 Task: Create a sub task Design and Implement Solution for the task  Create user profiles and permissions system for the app in the project TurboCharge , assign it to team member softage.10@softage.net and update the status of the sub task to  On Track  , set the priority of the sub task to Low.
Action: Mouse moved to (69, 424)
Screenshot: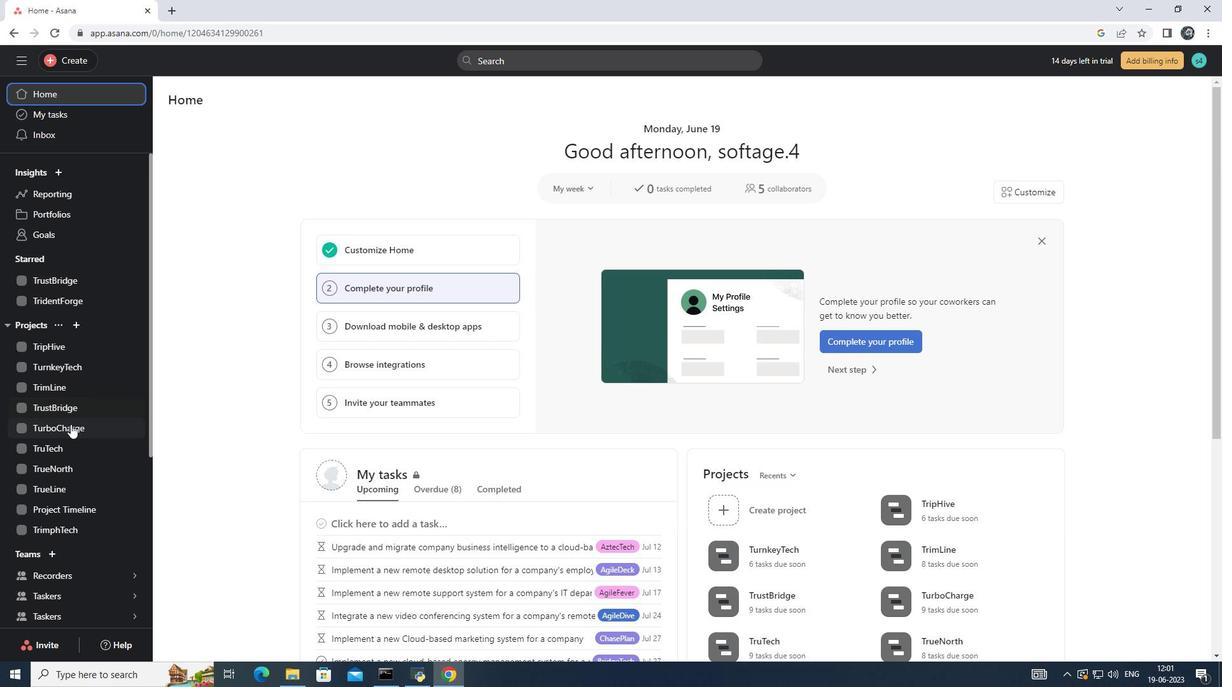 
Action: Mouse pressed left at (69, 424)
Screenshot: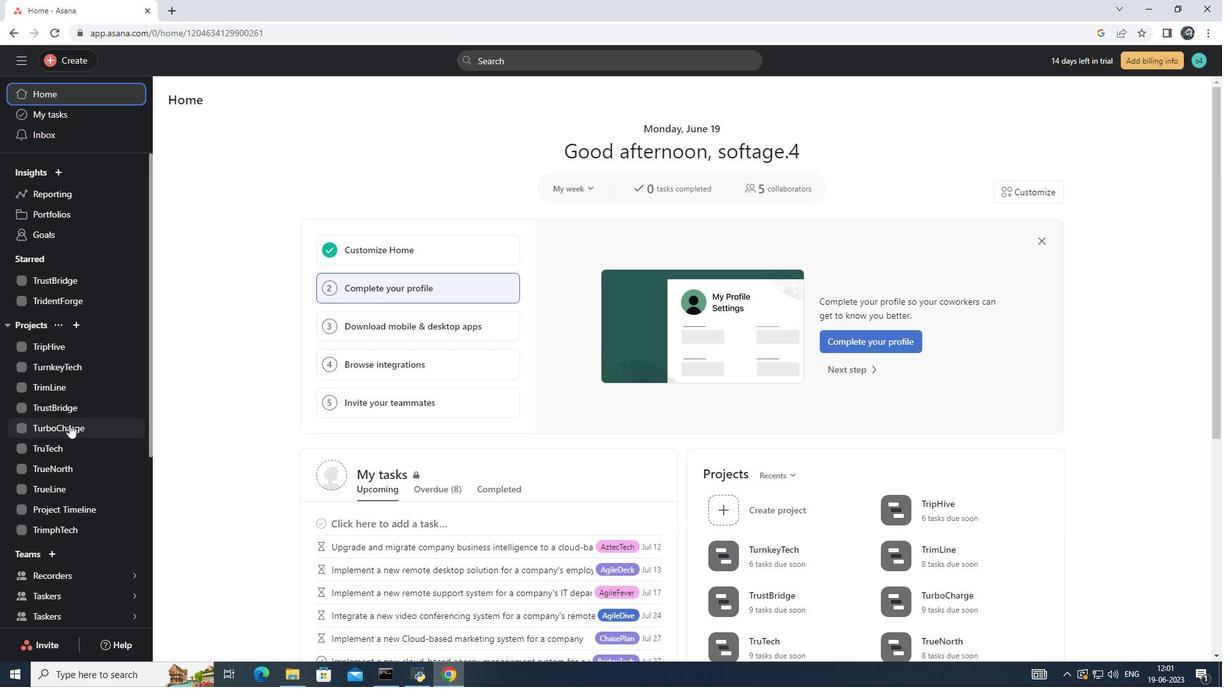 
Action: Mouse moved to (511, 299)
Screenshot: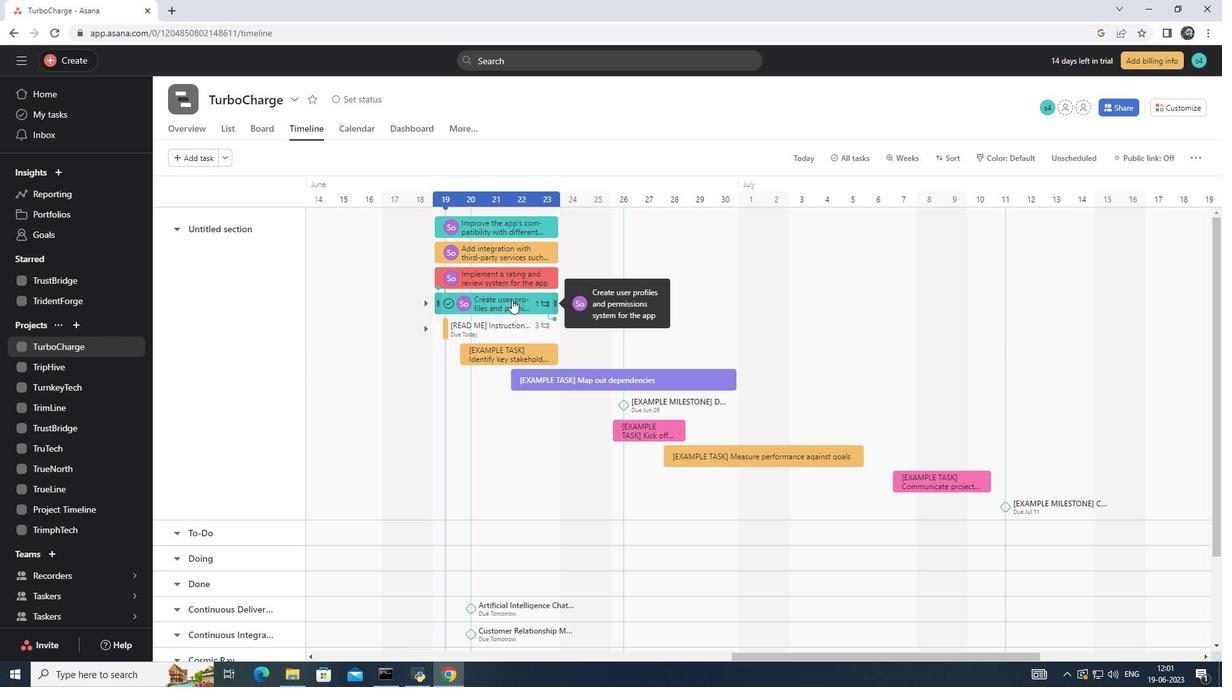 
Action: Mouse pressed left at (511, 299)
Screenshot: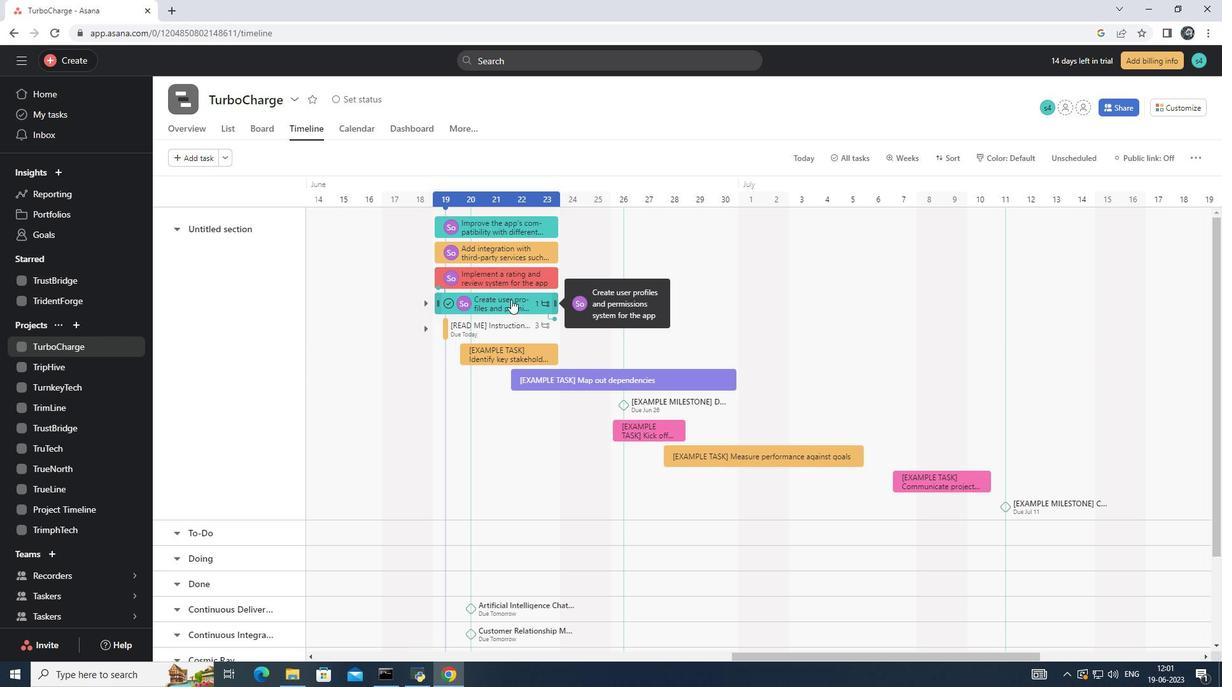 
Action: Mouse moved to (942, 474)
Screenshot: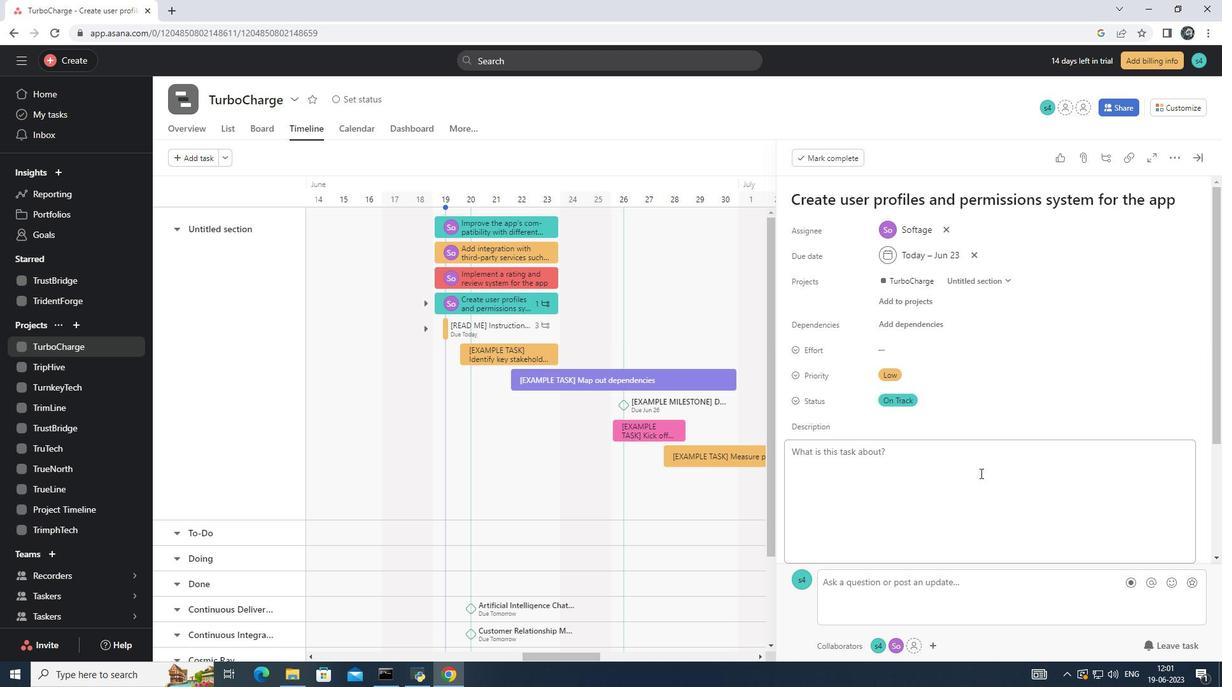 
Action: Mouse scrolled (942, 473) with delta (0, 0)
Screenshot: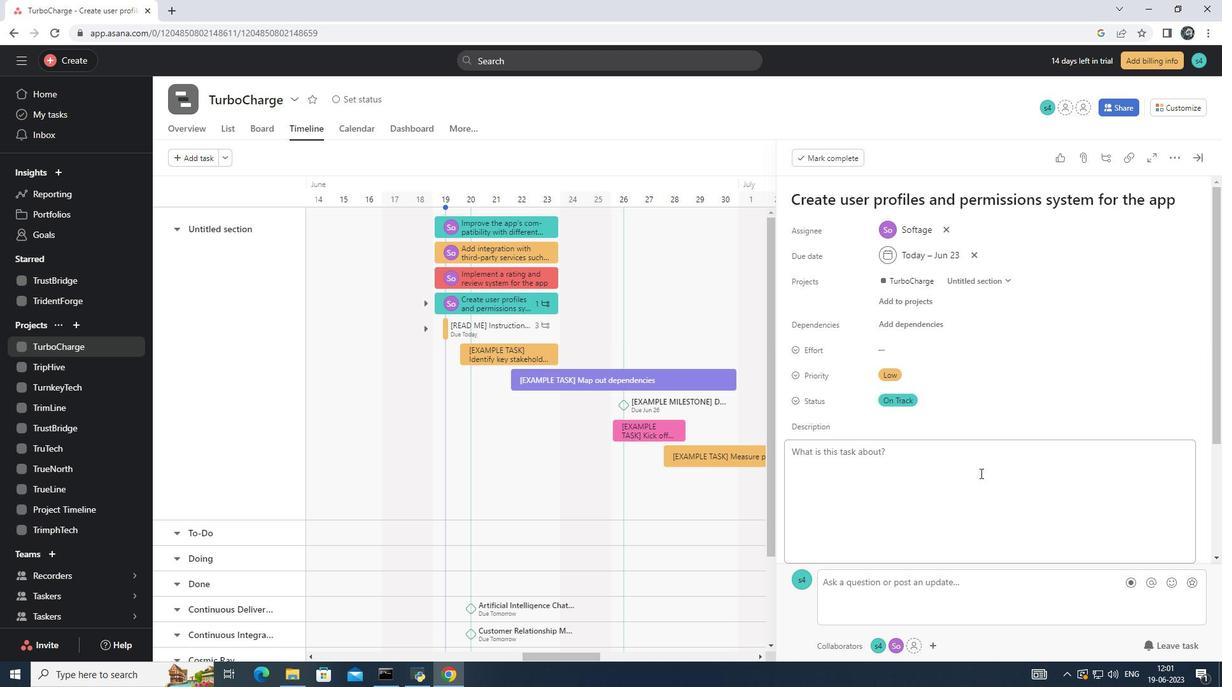 
Action: Mouse moved to (933, 475)
Screenshot: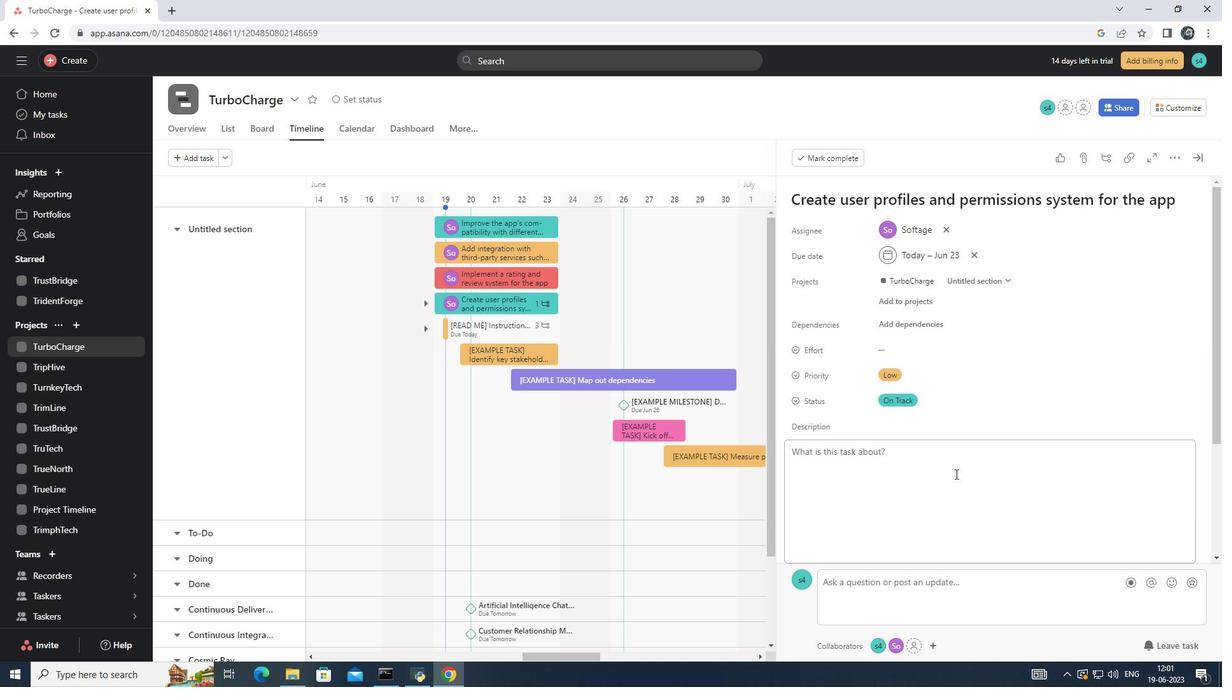
Action: Mouse scrolled (936, 474) with delta (0, 0)
Screenshot: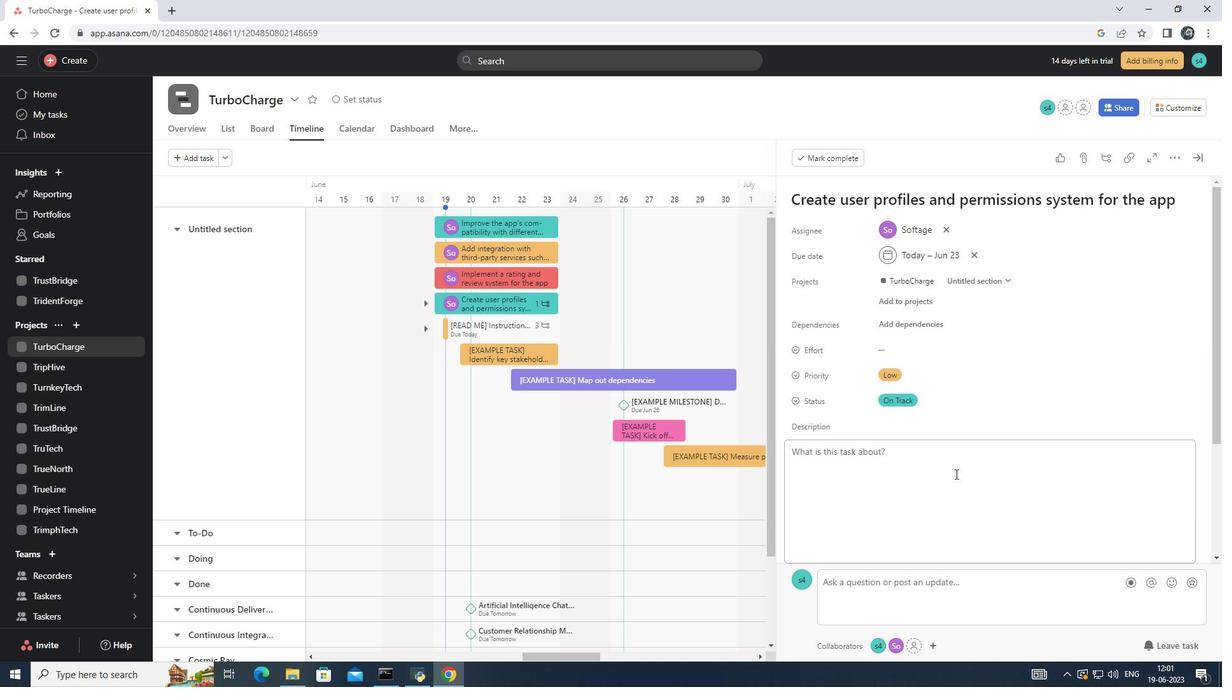 
Action: Mouse moved to (811, 499)
Screenshot: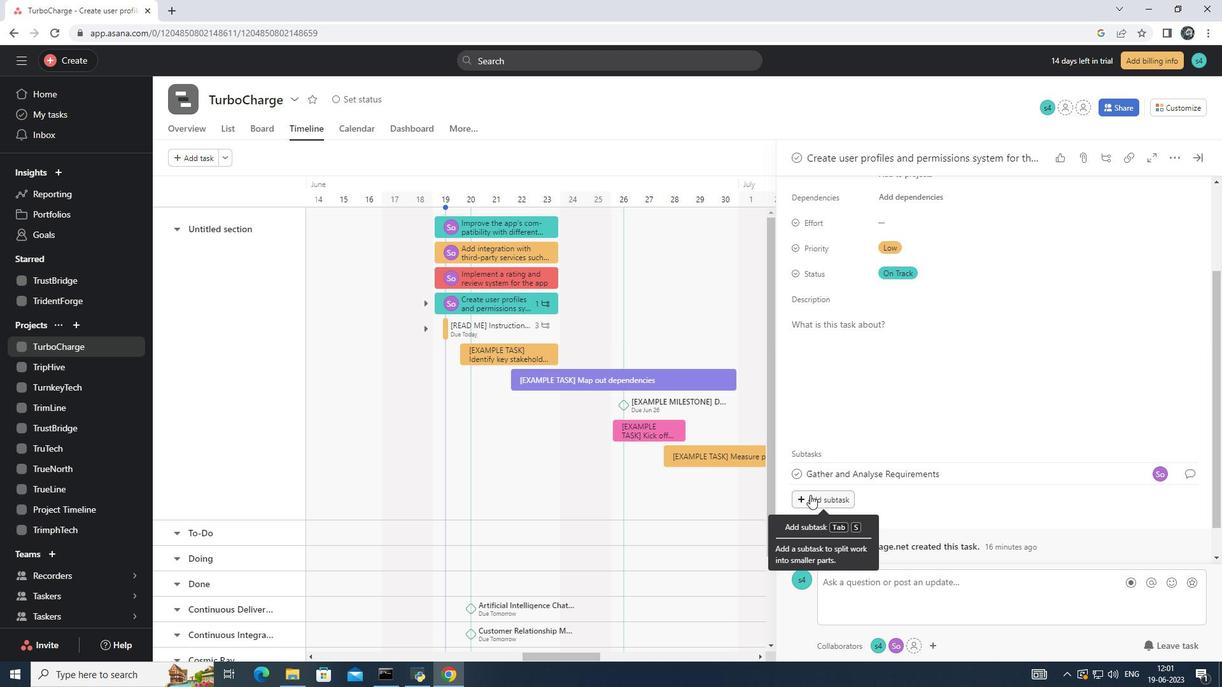 
Action: Mouse pressed left at (811, 499)
Screenshot: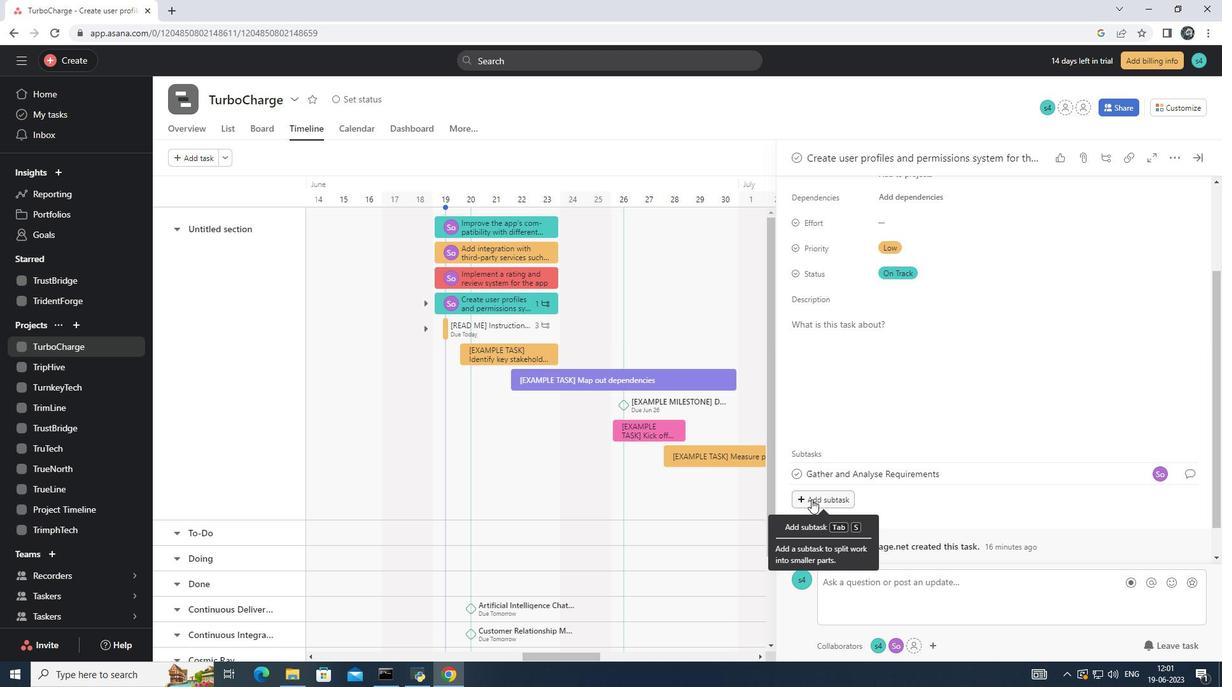 
Action: Mouse moved to (811, 474)
Screenshot: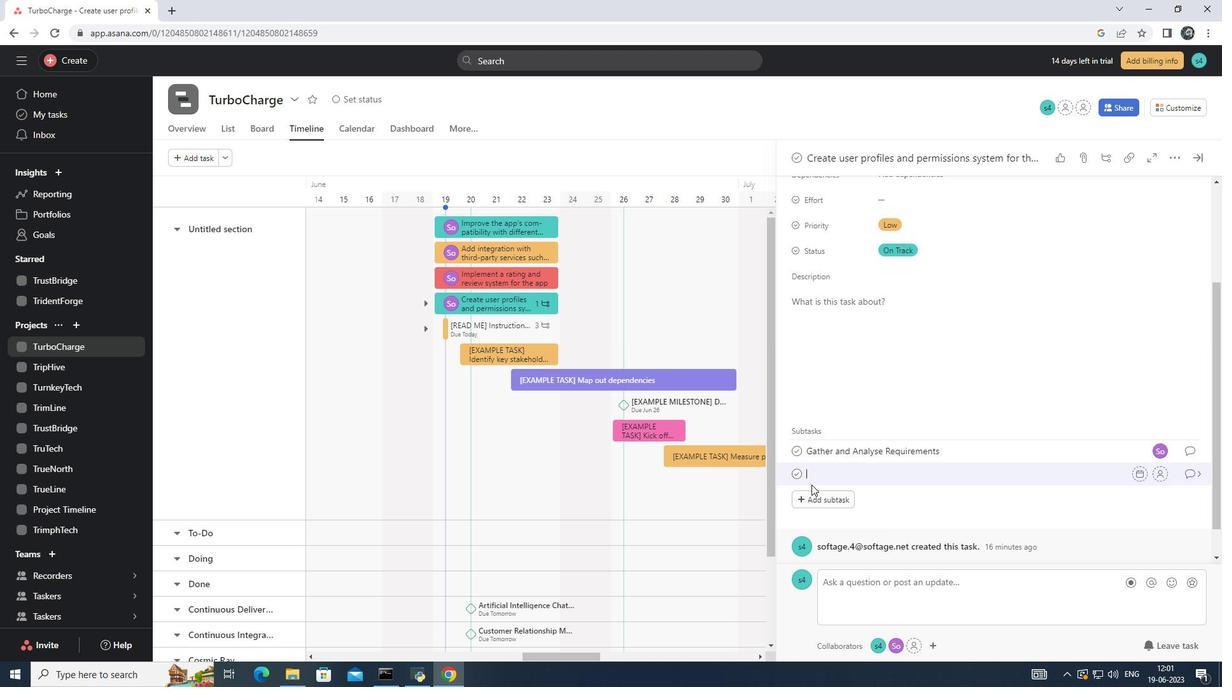 
Action: Mouse pressed left at (811, 474)
Screenshot: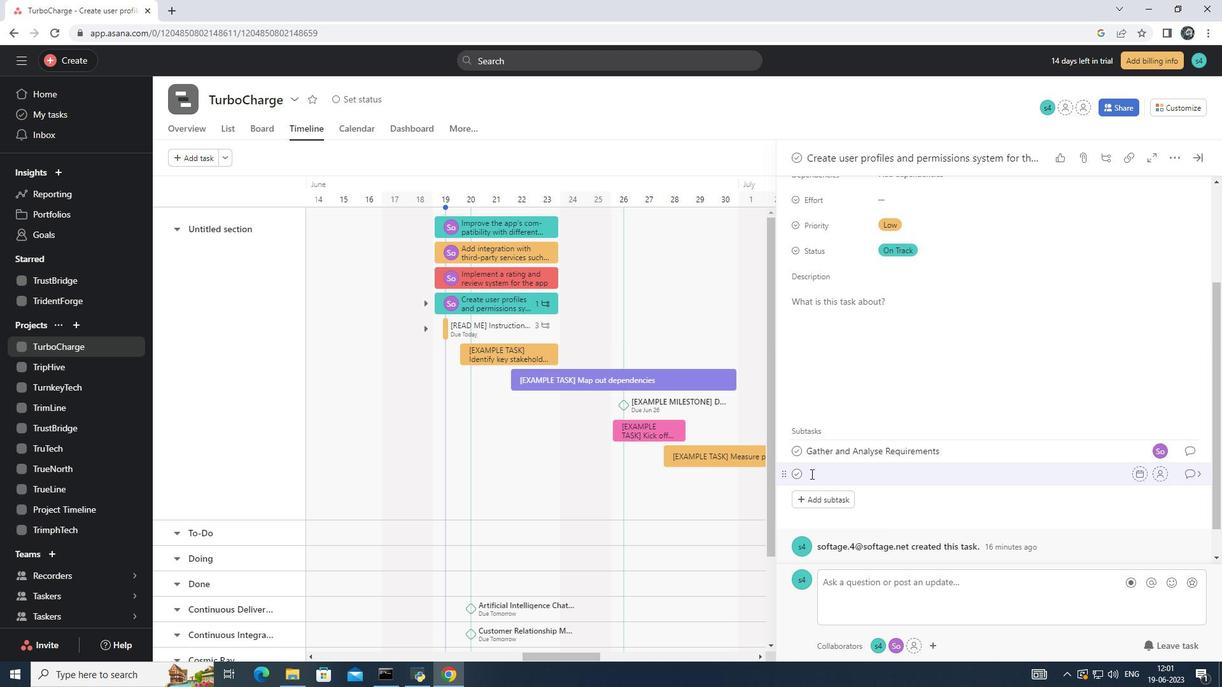 
Action: Key pressed <Key.shift>Design<Key.space>and<Key.space><Key.shift>Implement<Key.space><Key.shift>Solution
Screenshot: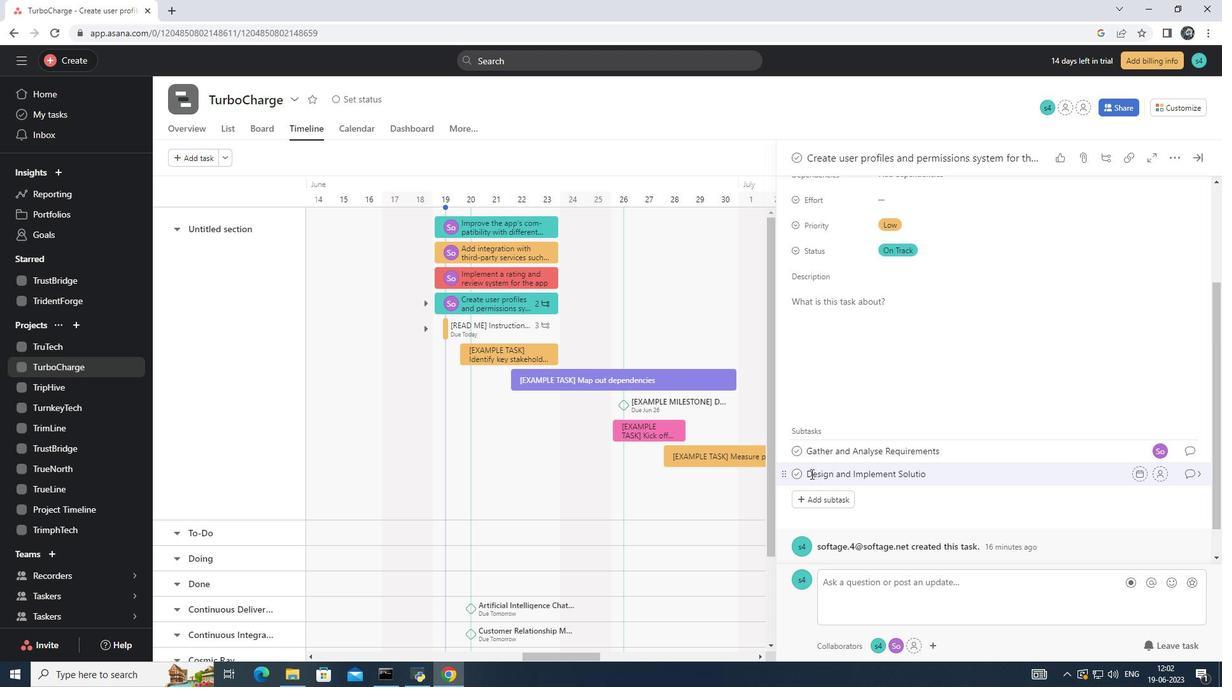 
Action: Mouse moved to (1161, 475)
Screenshot: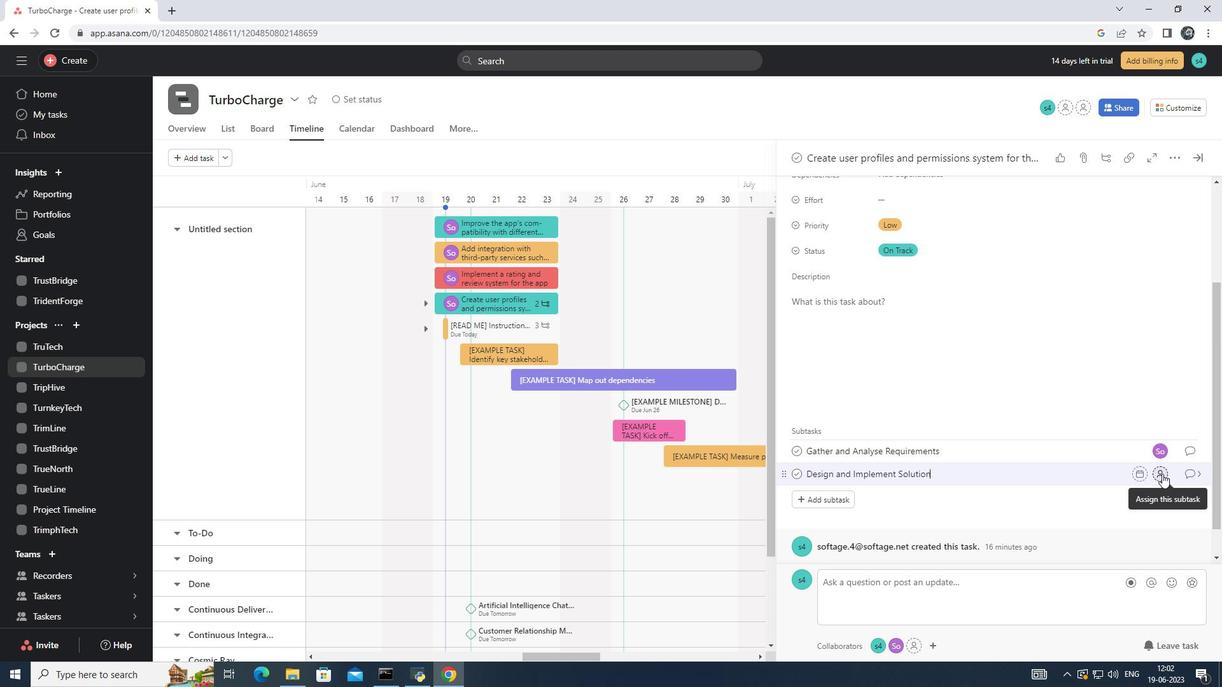 
Action: Mouse pressed left at (1161, 475)
Screenshot: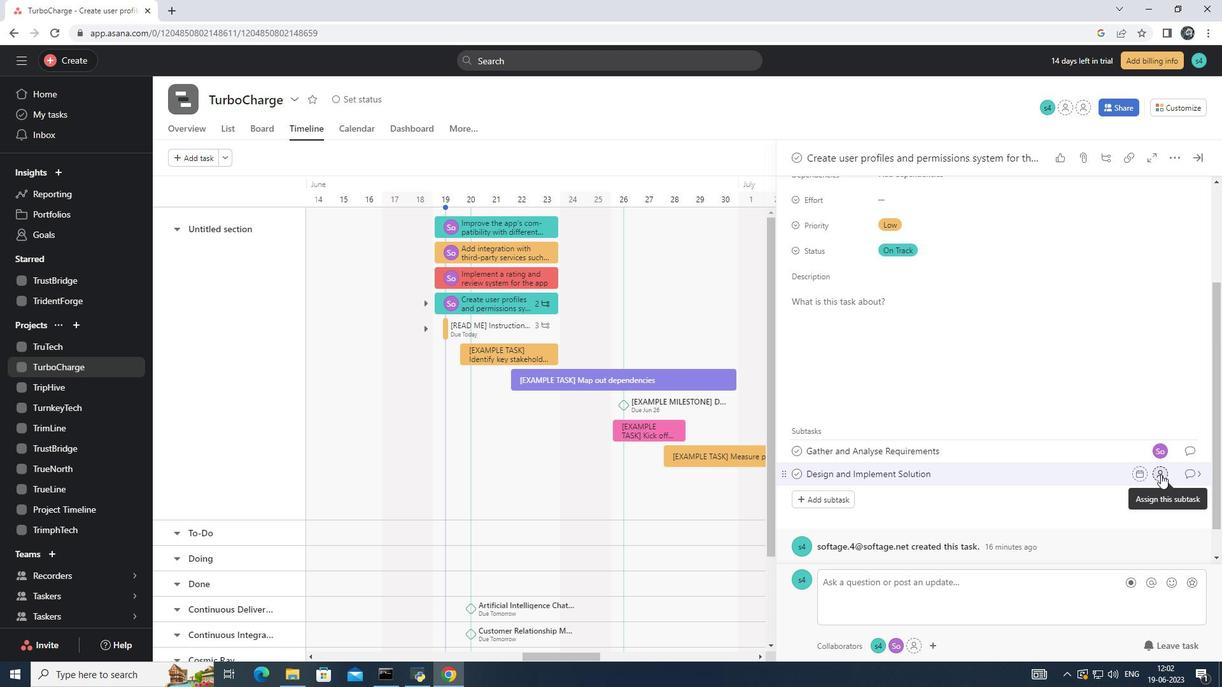 
Action: Mouse moved to (979, 524)
Screenshot: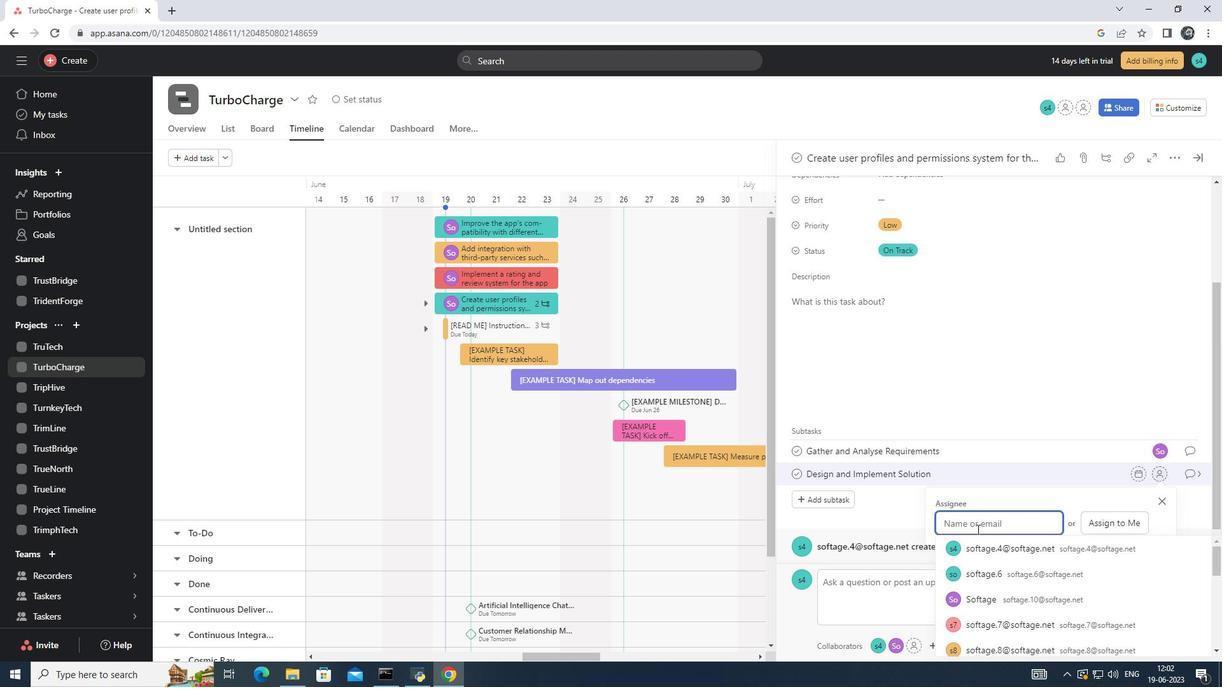 
Action: Key pressed softage.10<Key.shift>@softage.net<Key.enter>
Screenshot: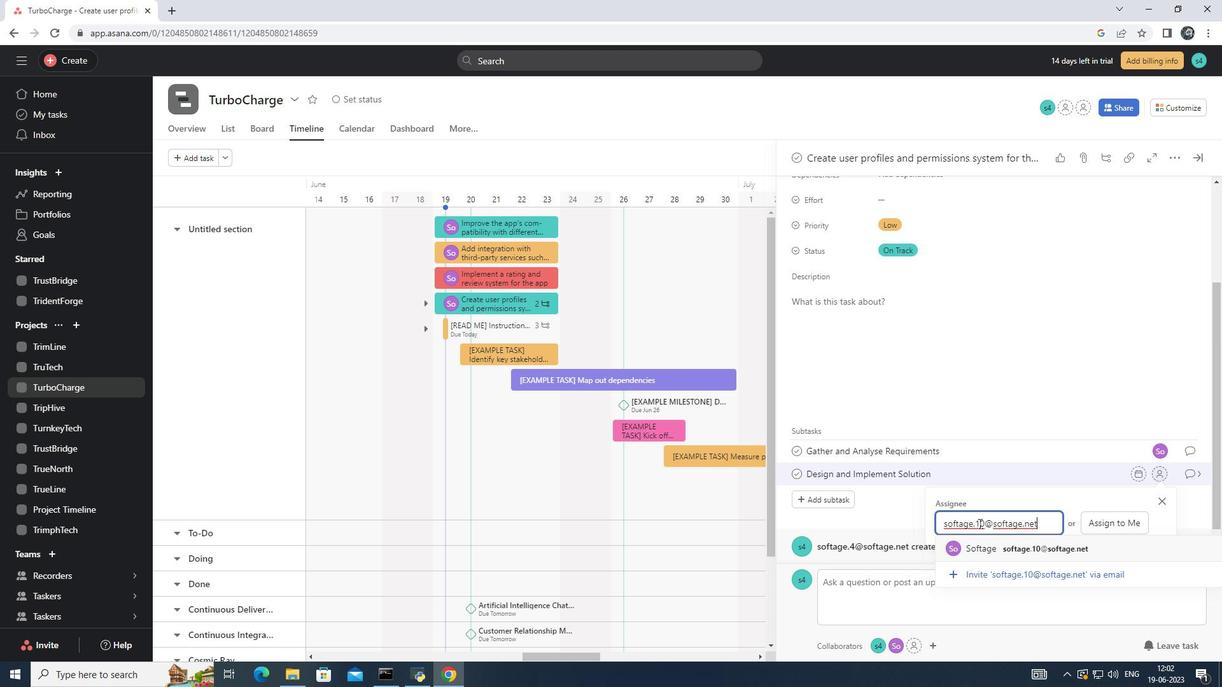 
Action: Mouse moved to (1199, 469)
Screenshot: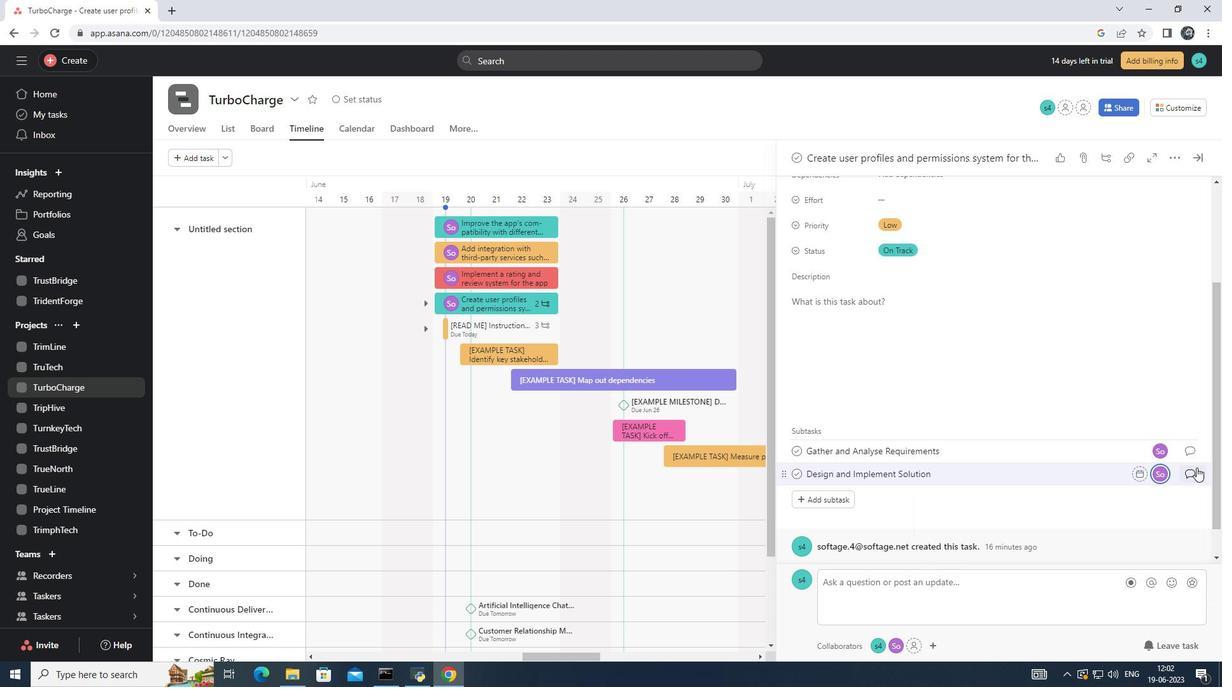 
Action: Mouse pressed left at (1199, 469)
Screenshot: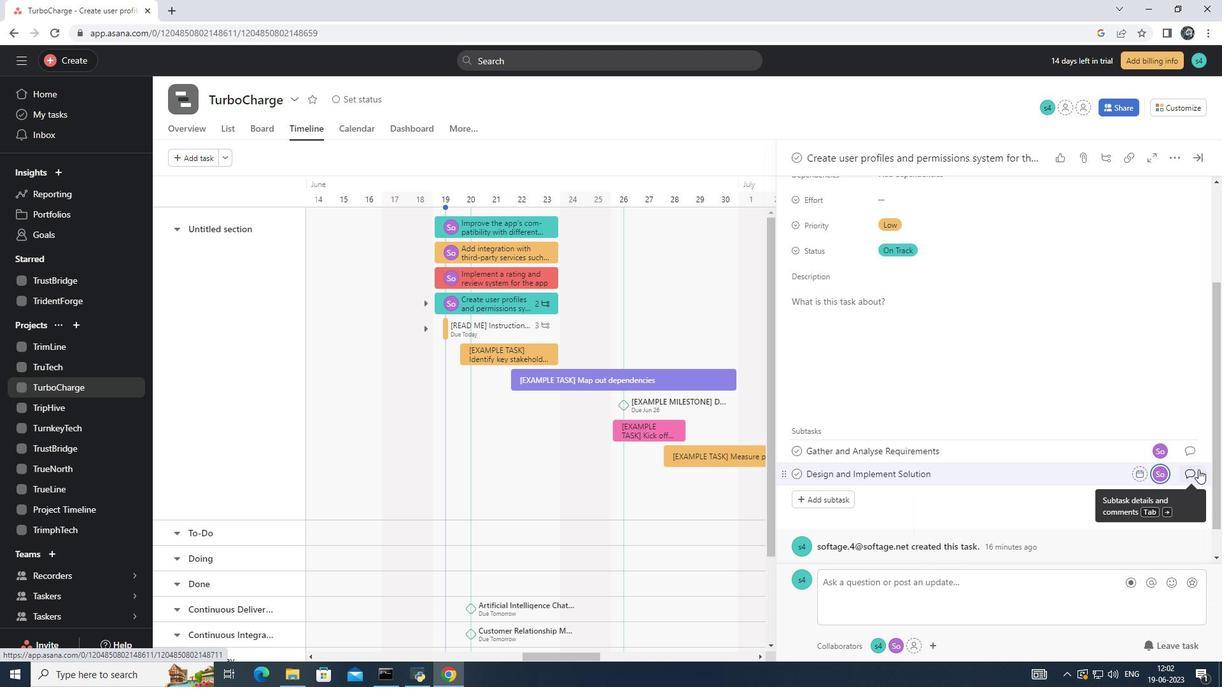 
Action: Mouse moved to (808, 337)
Screenshot: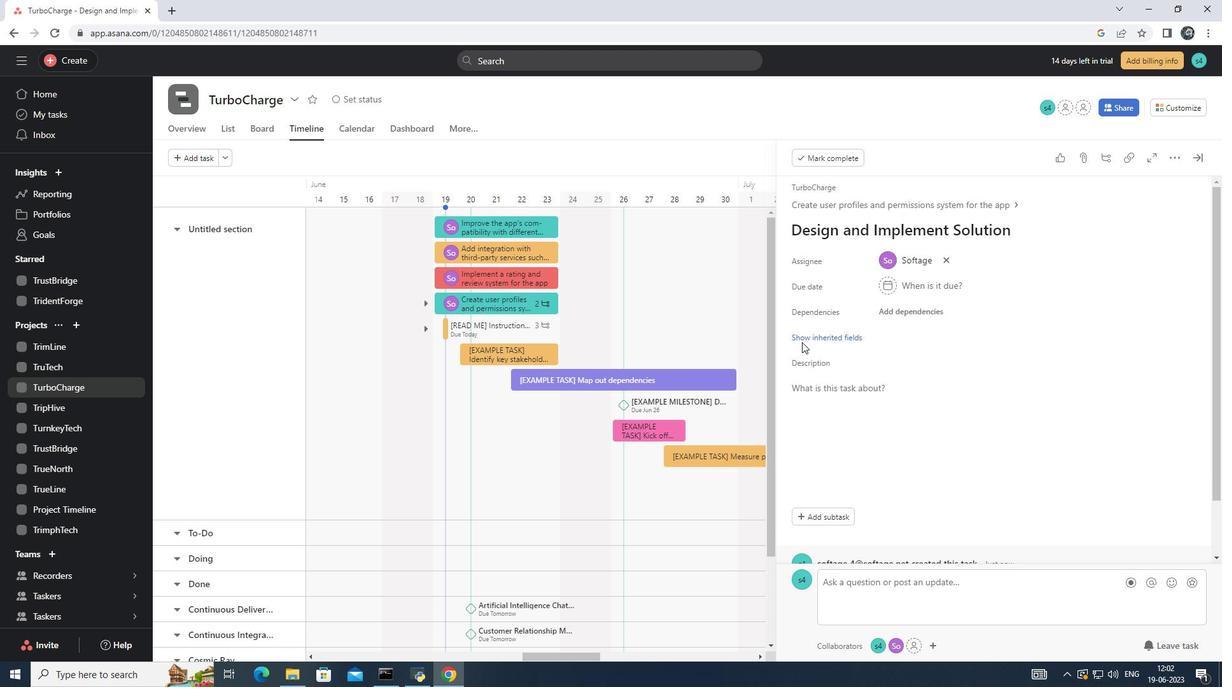 
Action: Mouse pressed left at (808, 337)
Screenshot: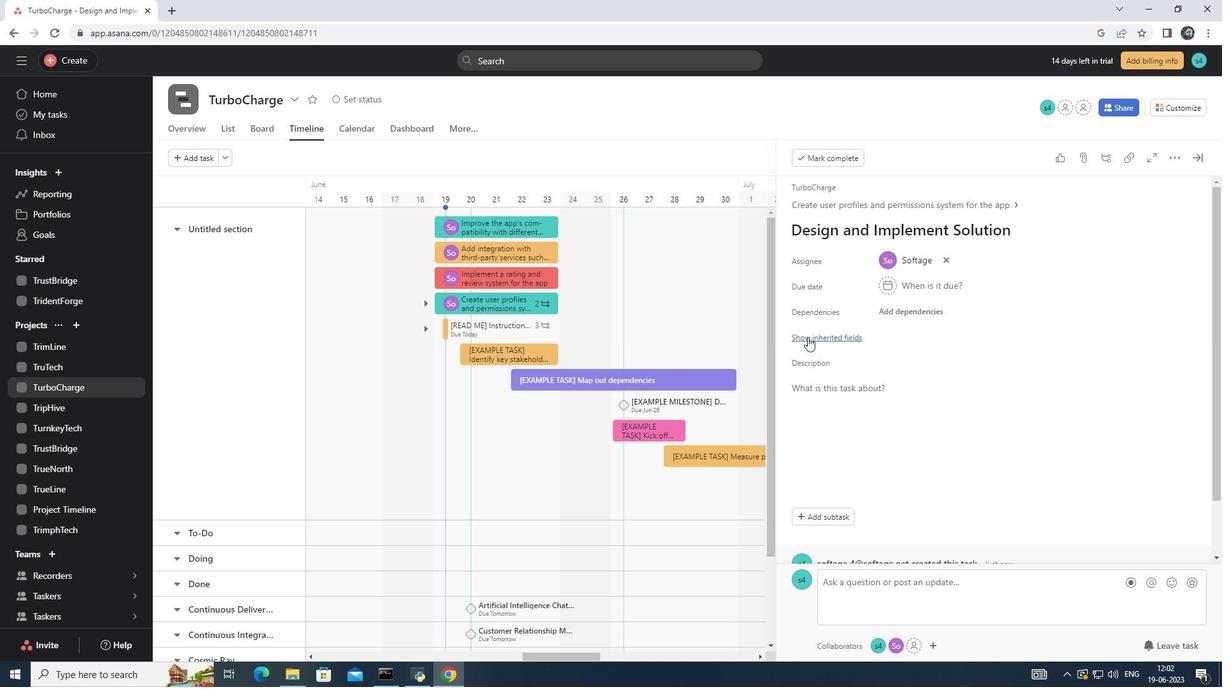 
Action: Mouse moved to (902, 415)
Screenshot: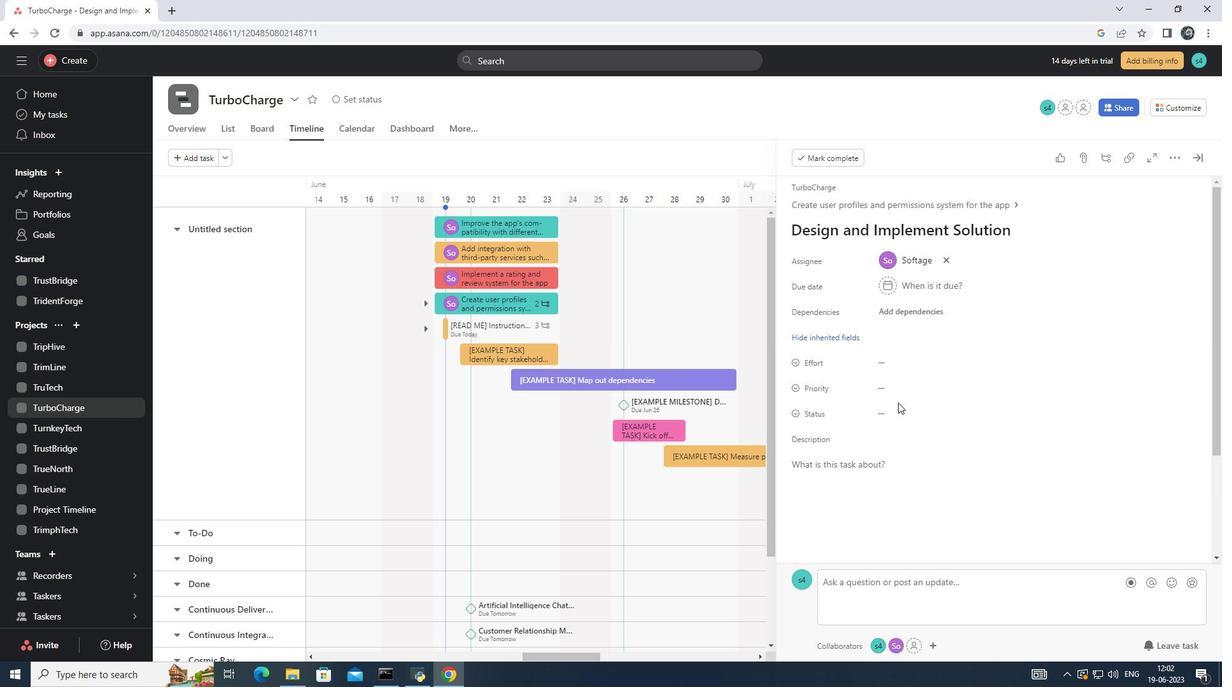 
Action: Mouse pressed left at (902, 415)
Screenshot: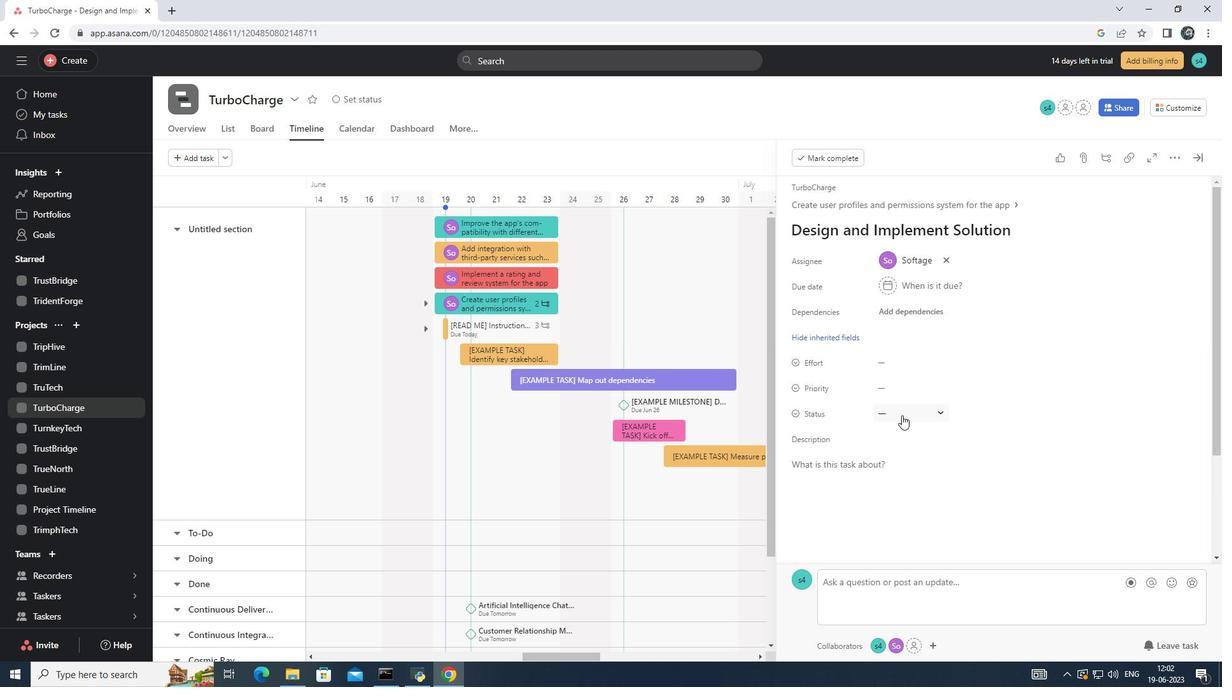 
Action: Mouse moved to (983, 458)
Screenshot: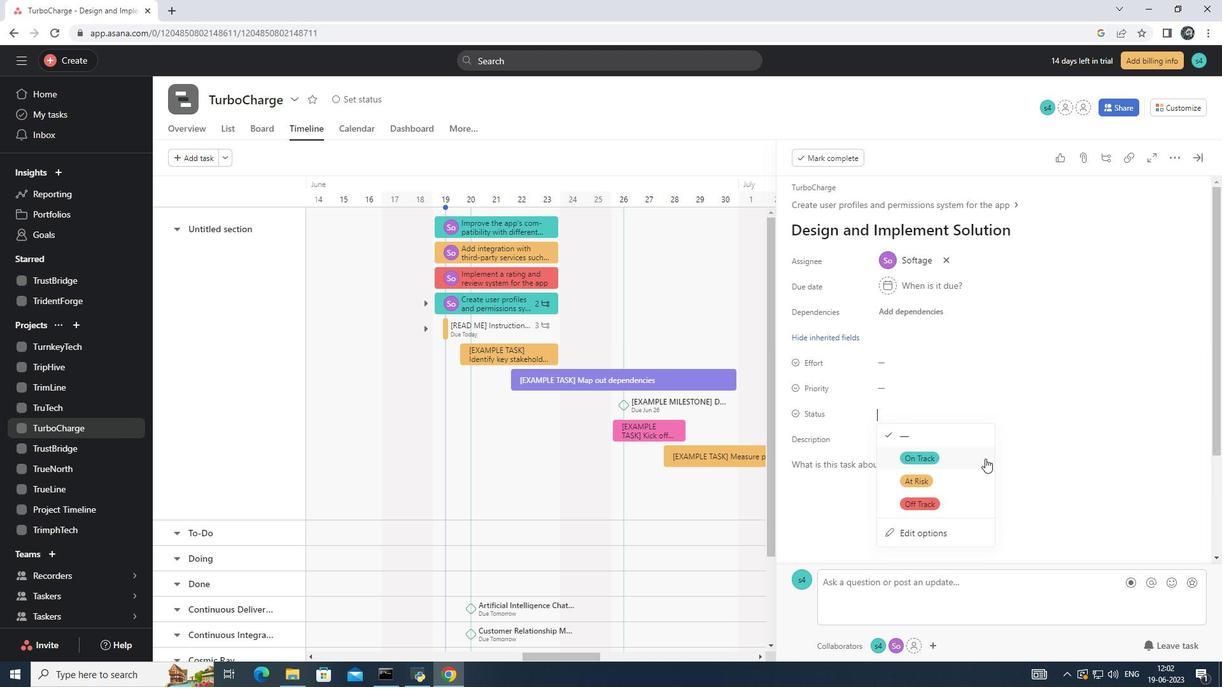 
Action: Mouse pressed left at (983, 458)
Screenshot: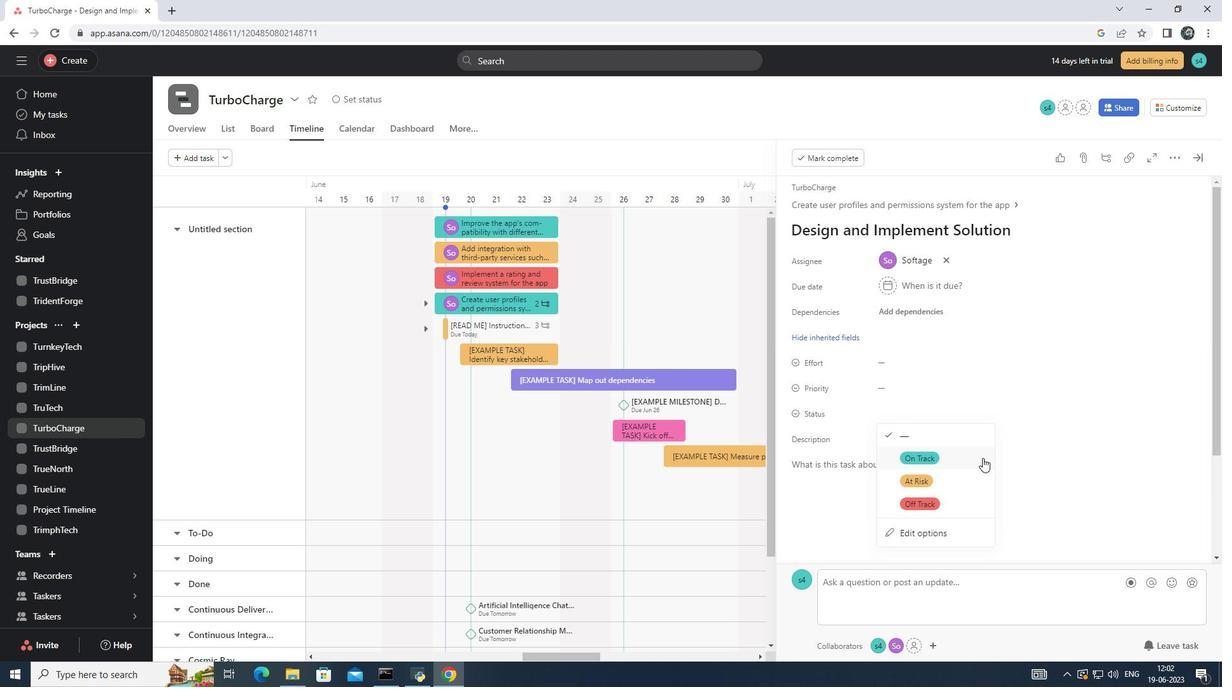 
Action: Mouse moved to (915, 386)
Screenshot: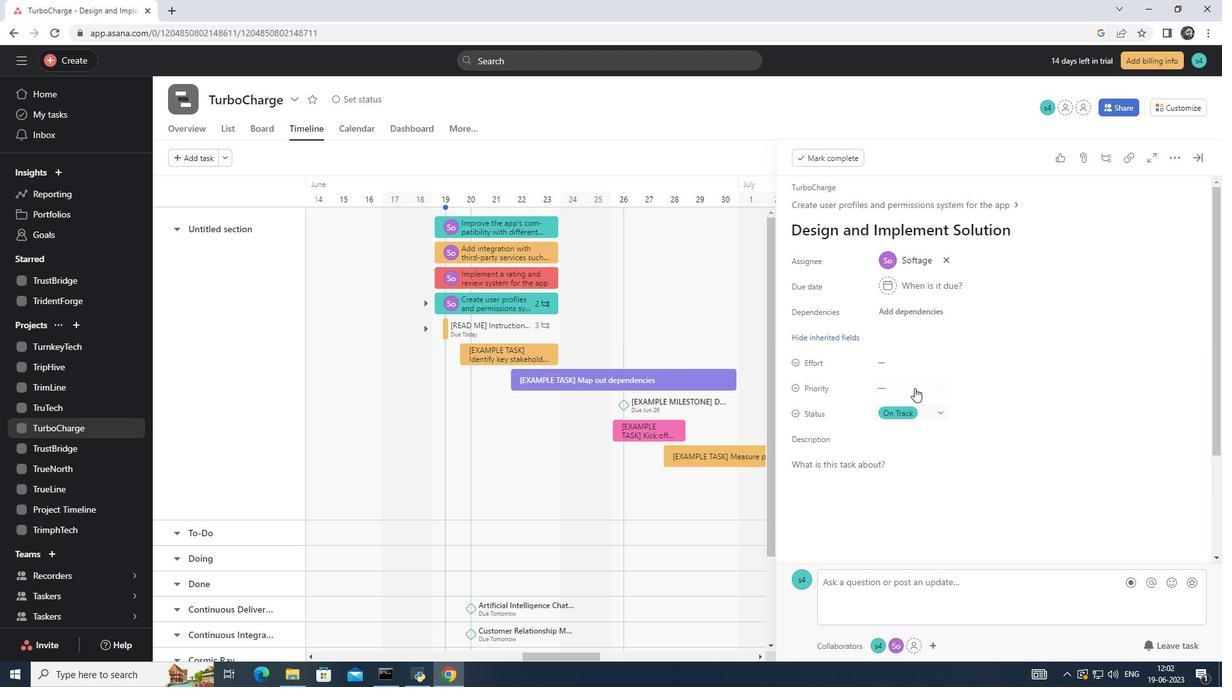 
Action: Mouse pressed left at (915, 386)
Screenshot: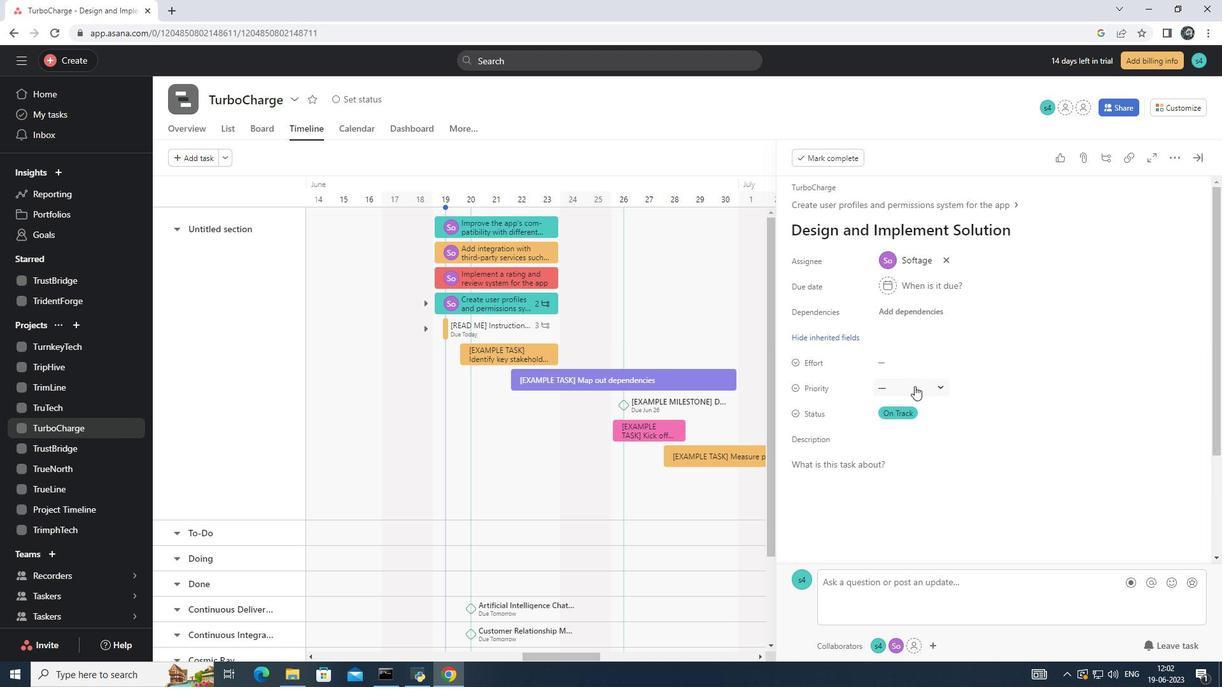 
Action: Mouse moved to (932, 480)
Screenshot: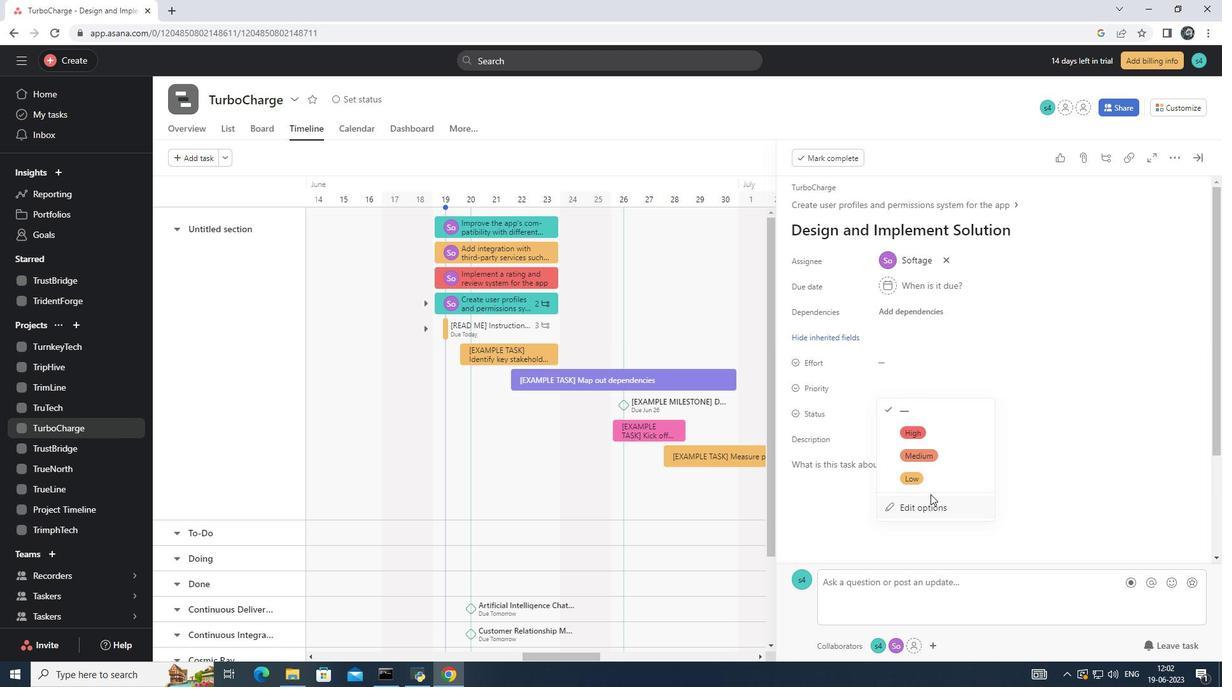 
Action: Mouse pressed left at (932, 480)
Screenshot: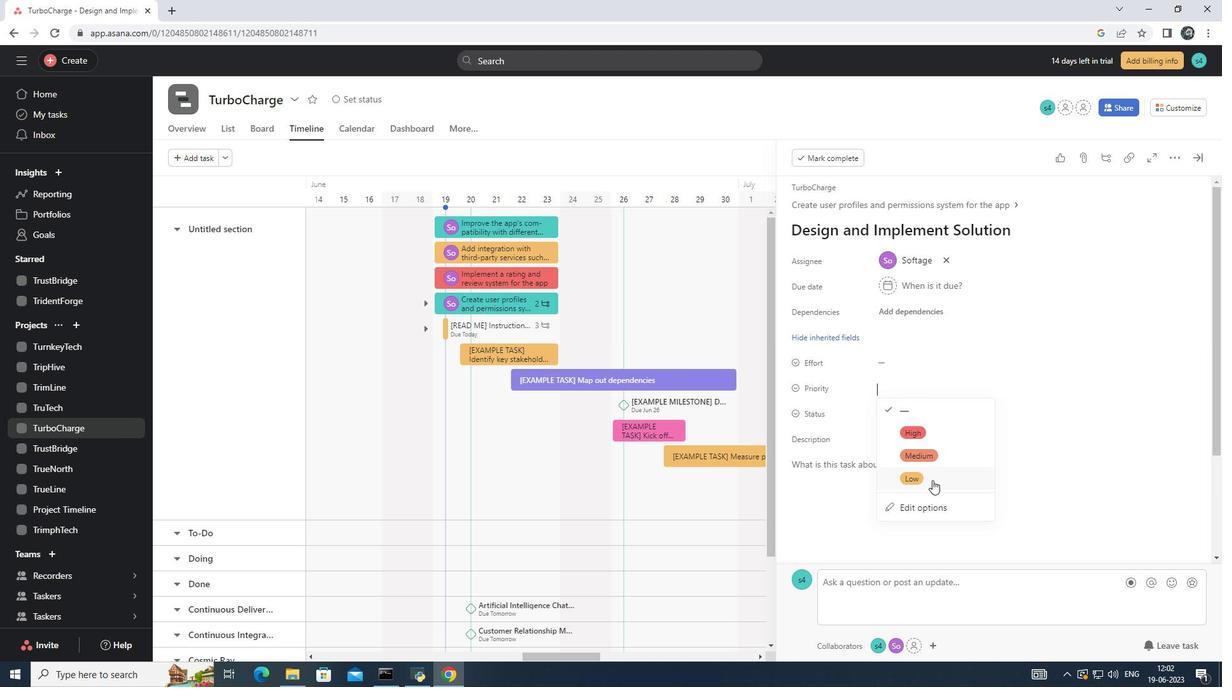 
